 Task: Create Board Social Media Influencer Marketing Strategies to Workspace Grant Writing. Create Board Brand Identity Development to Workspace Grant Writing. Create Board Employee Performance Management and Appraisal to Workspace Grant Writing
Action: Mouse moved to (363, 77)
Screenshot: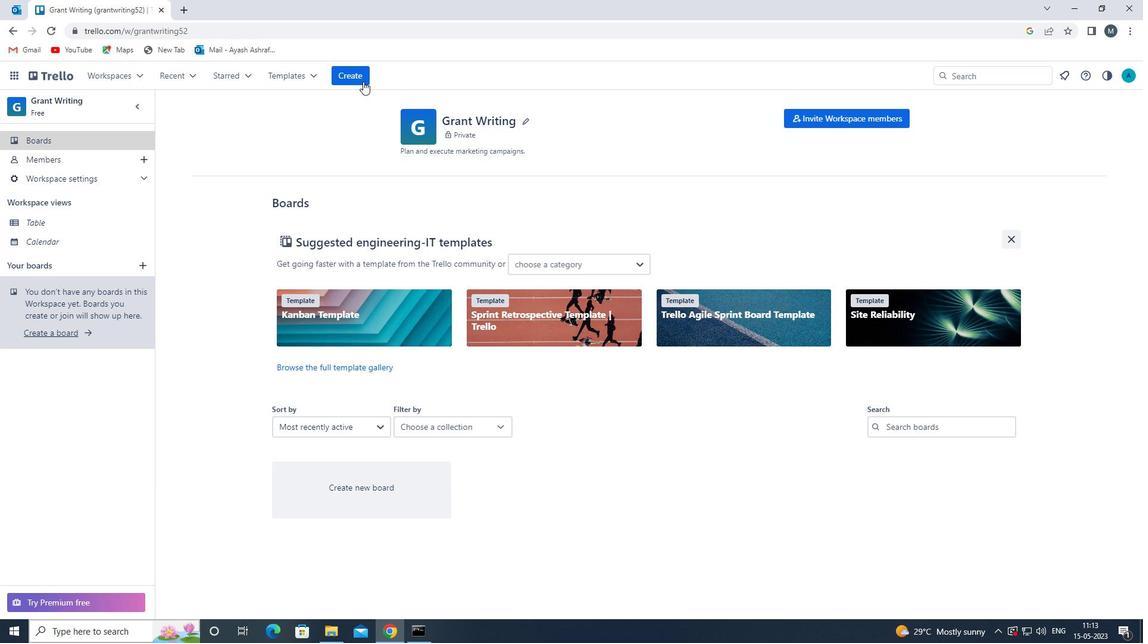 
Action: Mouse pressed left at (363, 77)
Screenshot: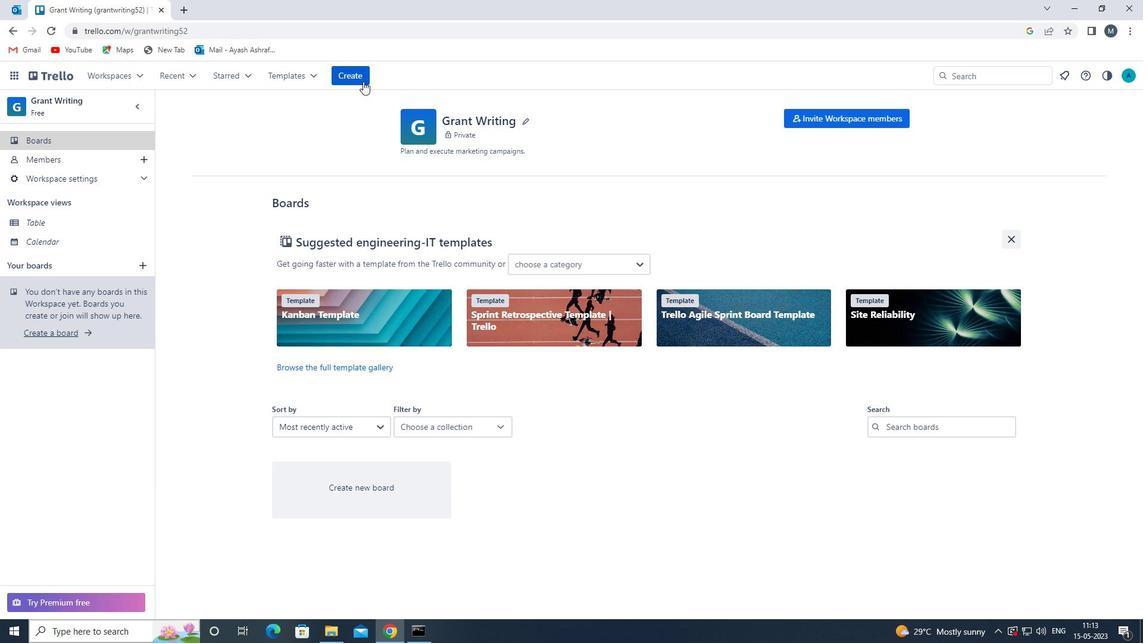 
Action: Mouse moved to (395, 115)
Screenshot: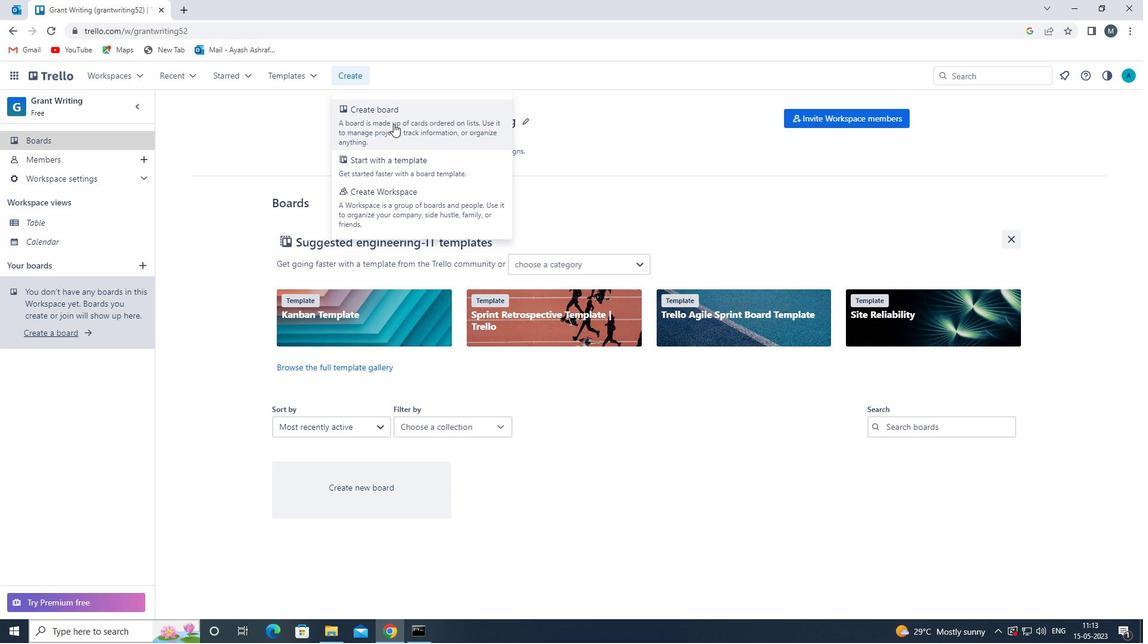 
Action: Mouse pressed left at (395, 115)
Screenshot: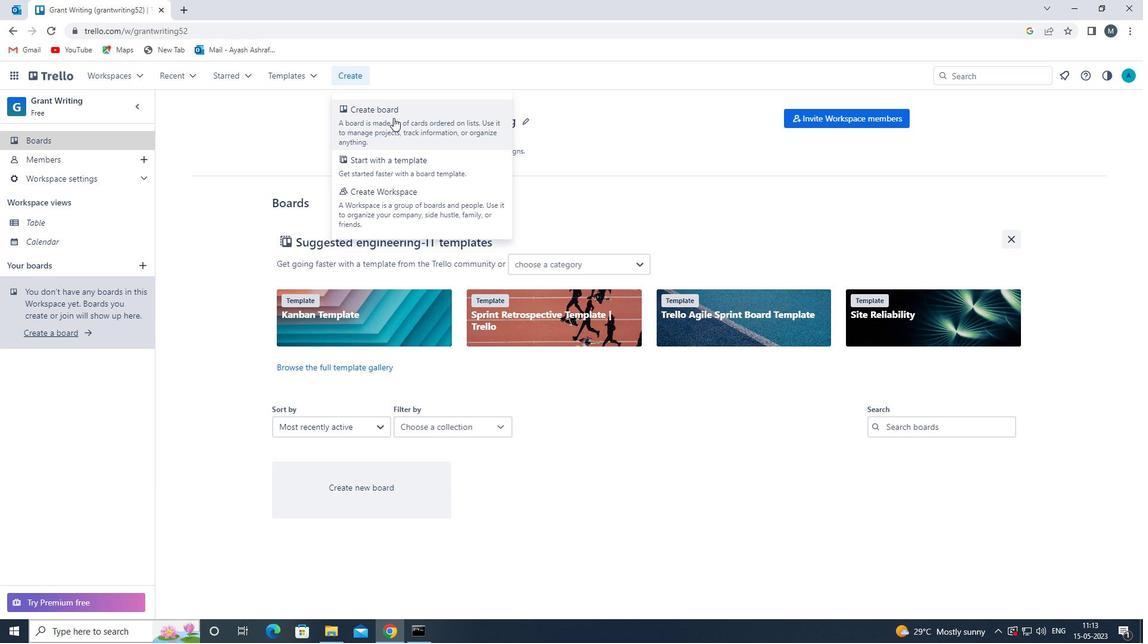 
Action: Mouse moved to (382, 297)
Screenshot: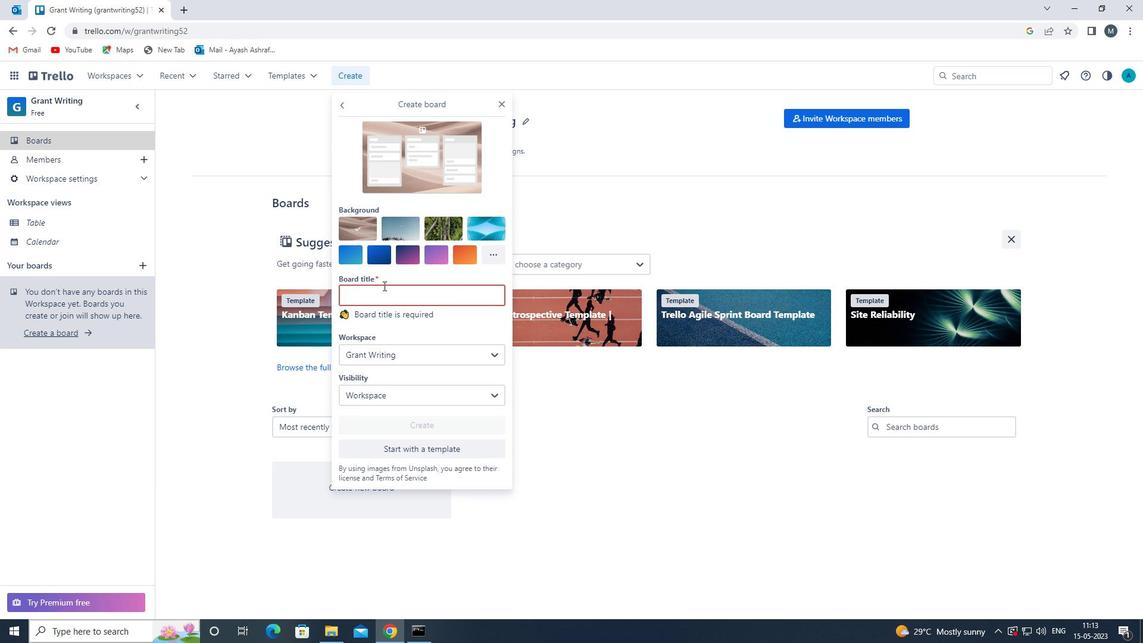 
Action: Mouse pressed left at (382, 297)
Screenshot: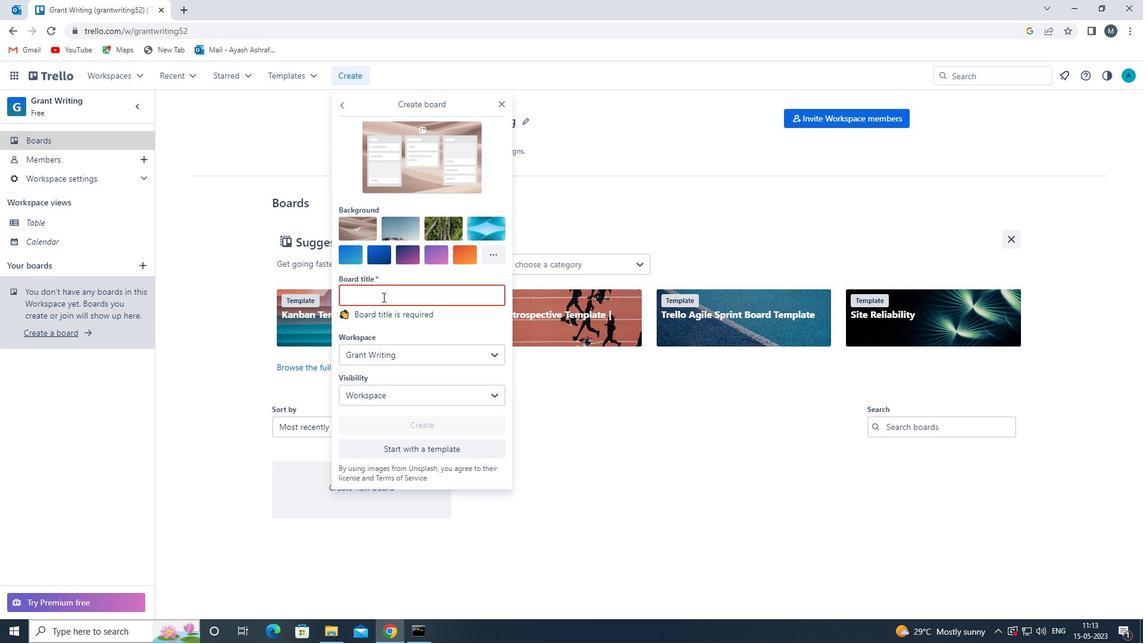 
Action: Key pressed <Key.shift>SI<Key.backspace>OCIAL<Key.space><Key.shift>MEDIA<Key.space><Key.shift>INFLUENCER<Key.space><Key.shift>MARKETING<Key.space><Key.shift><Key.shift><Key.shift>SR<Key.backspace>TRATEGIES<Key.space>
Screenshot: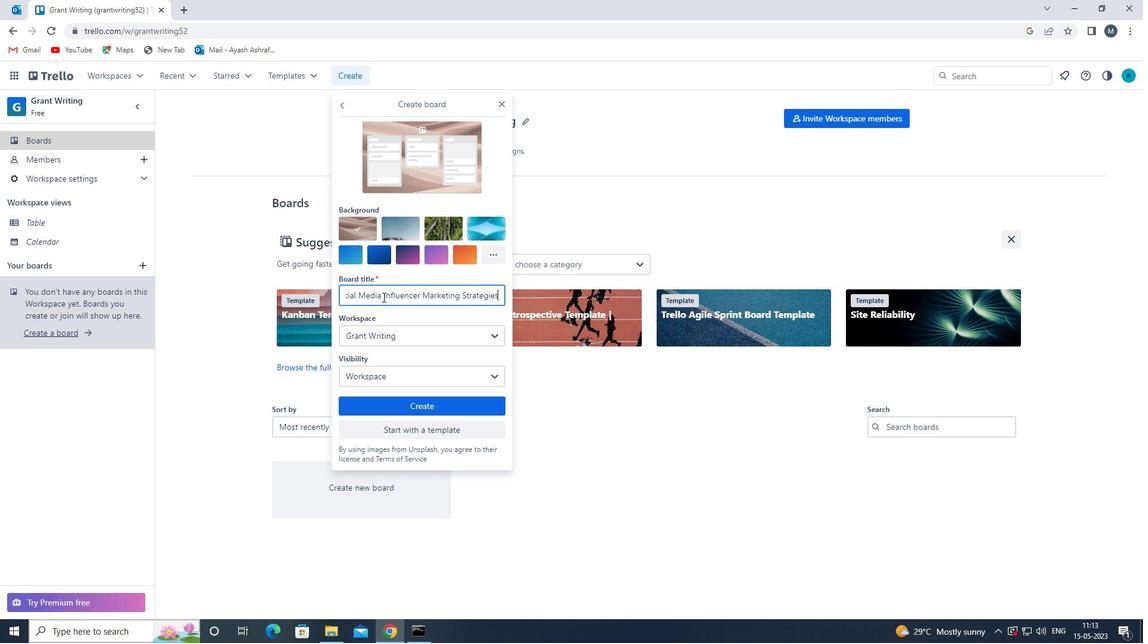 
Action: Mouse moved to (400, 404)
Screenshot: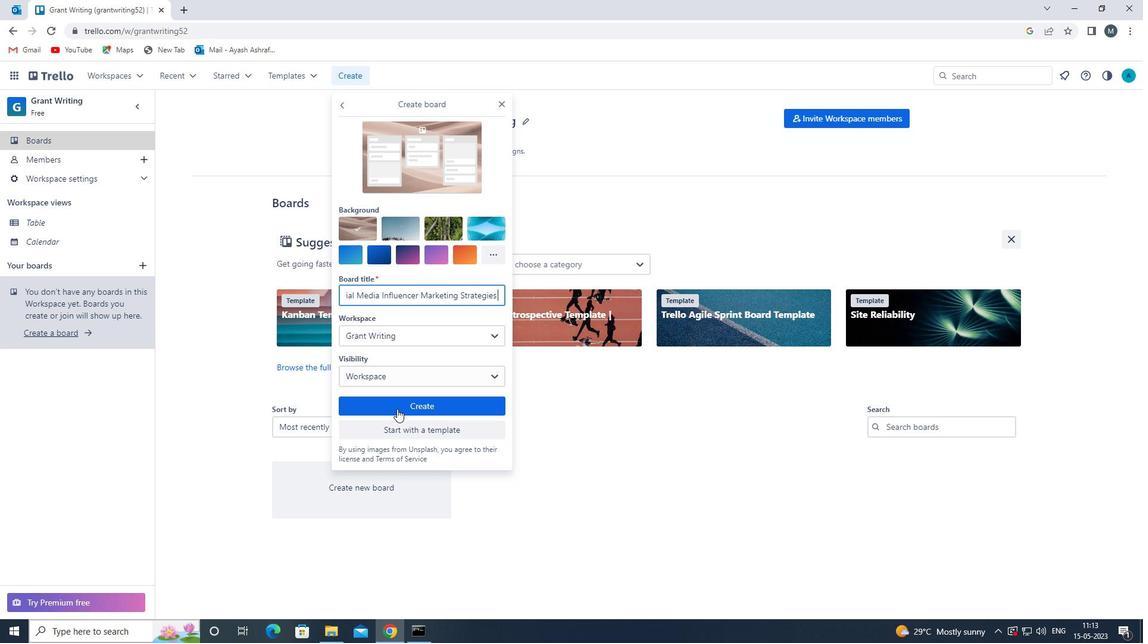 
Action: Mouse pressed left at (400, 404)
Screenshot: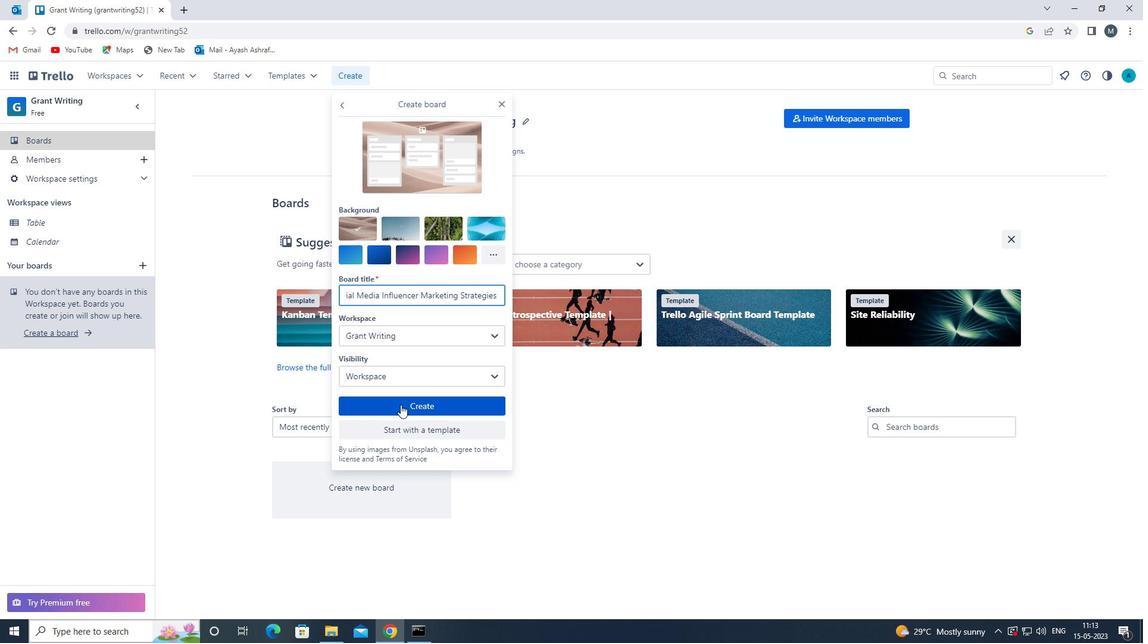 
Action: Mouse moved to (356, 76)
Screenshot: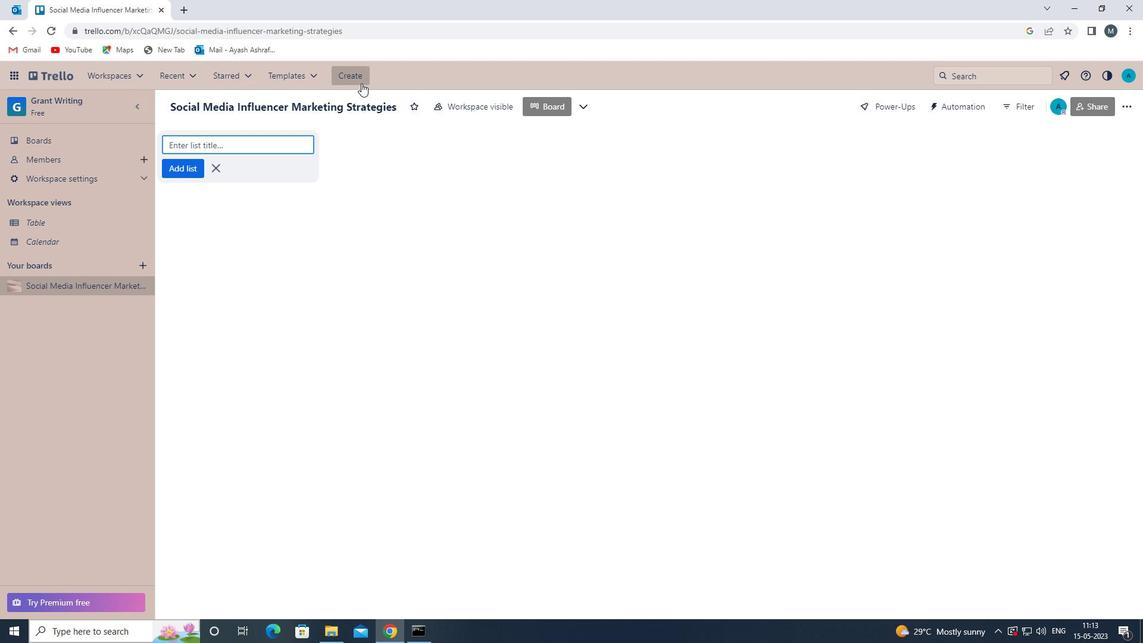 
Action: Mouse pressed left at (356, 76)
Screenshot: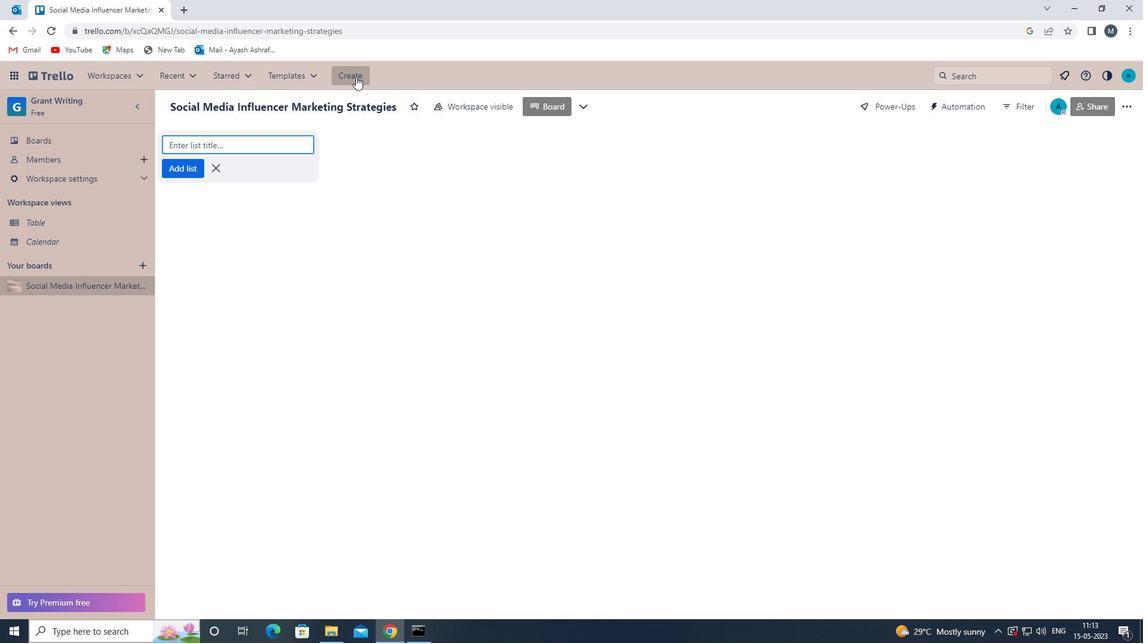 
Action: Mouse moved to (381, 128)
Screenshot: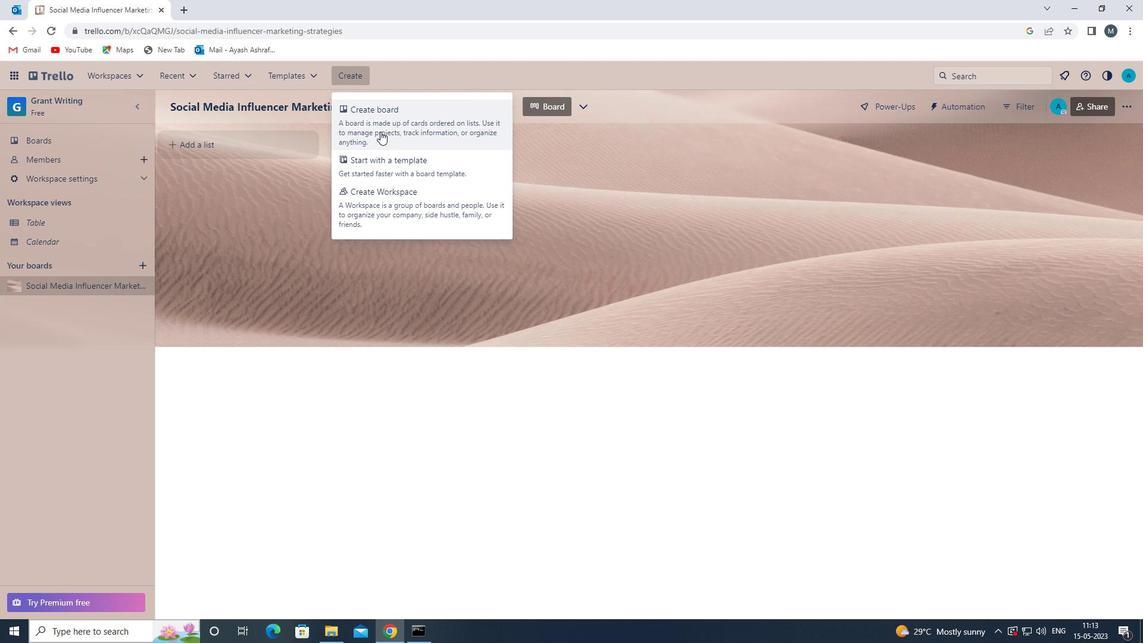 
Action: Mouse pressed left at (381, 128)
Screenshot: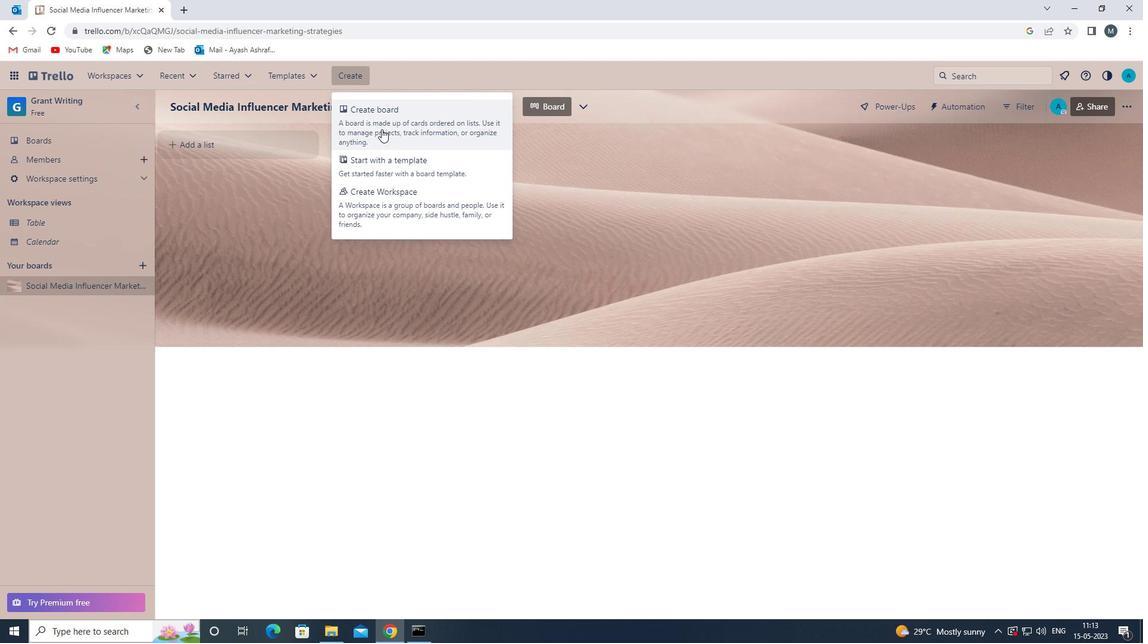 
Action: Mouse moved to (384, 291)
Screenshot: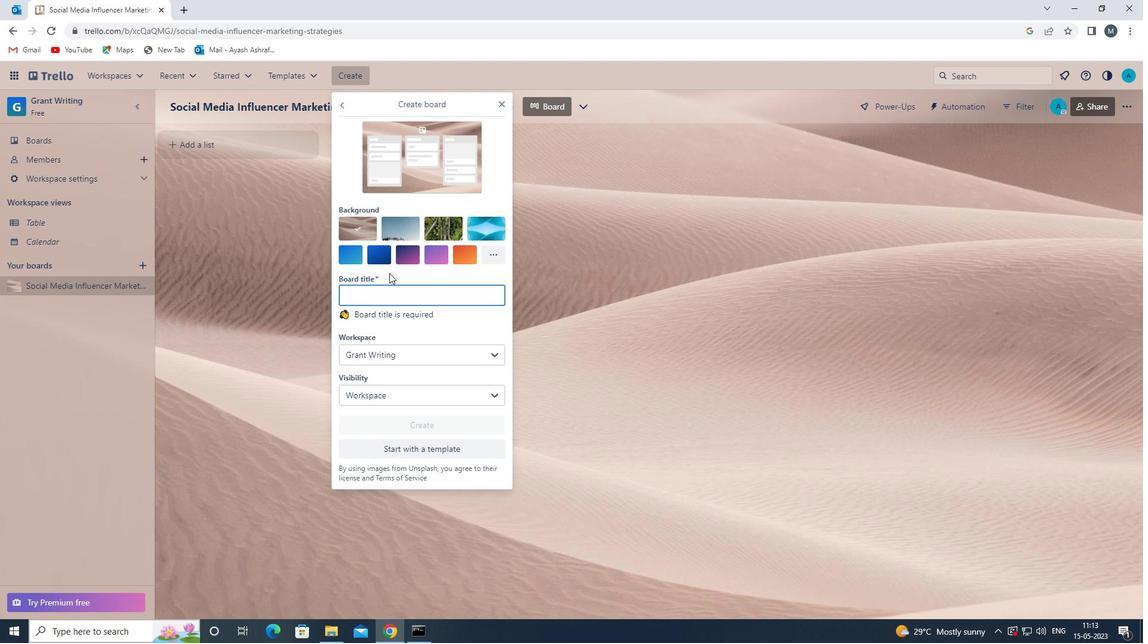 
Action: Mouse pressed left at (384, 291)
Screenshot: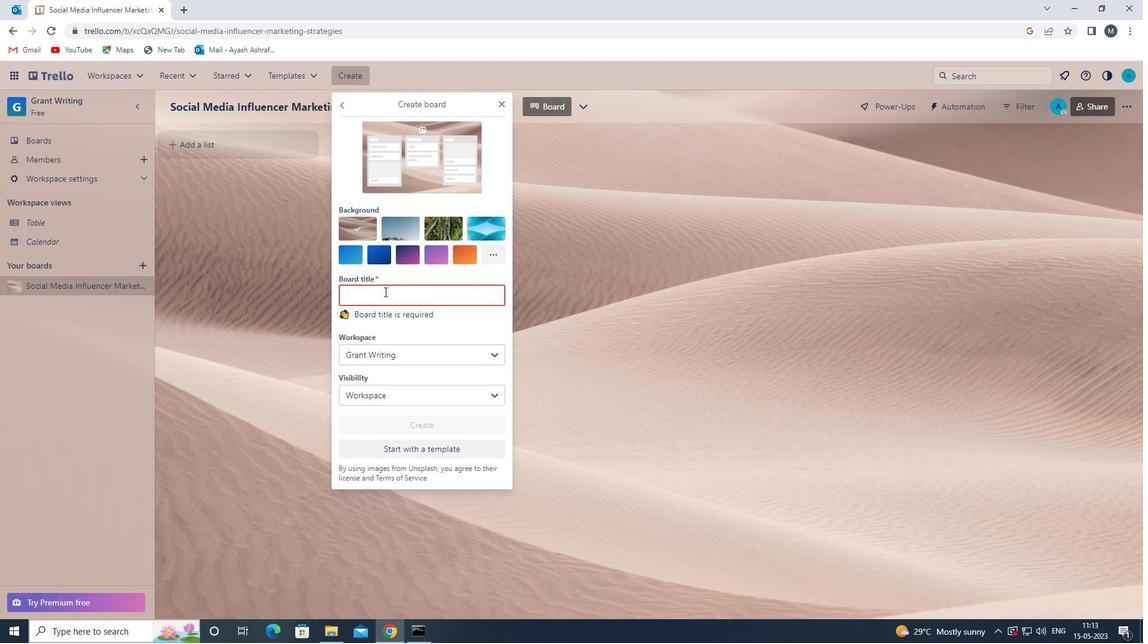
Action: Key pressed <Key.shift>BRAND<Key.space><Key.shift><Key.shift>IDENTITY<Key.space><Key.shift>DEVELO
Screenshot: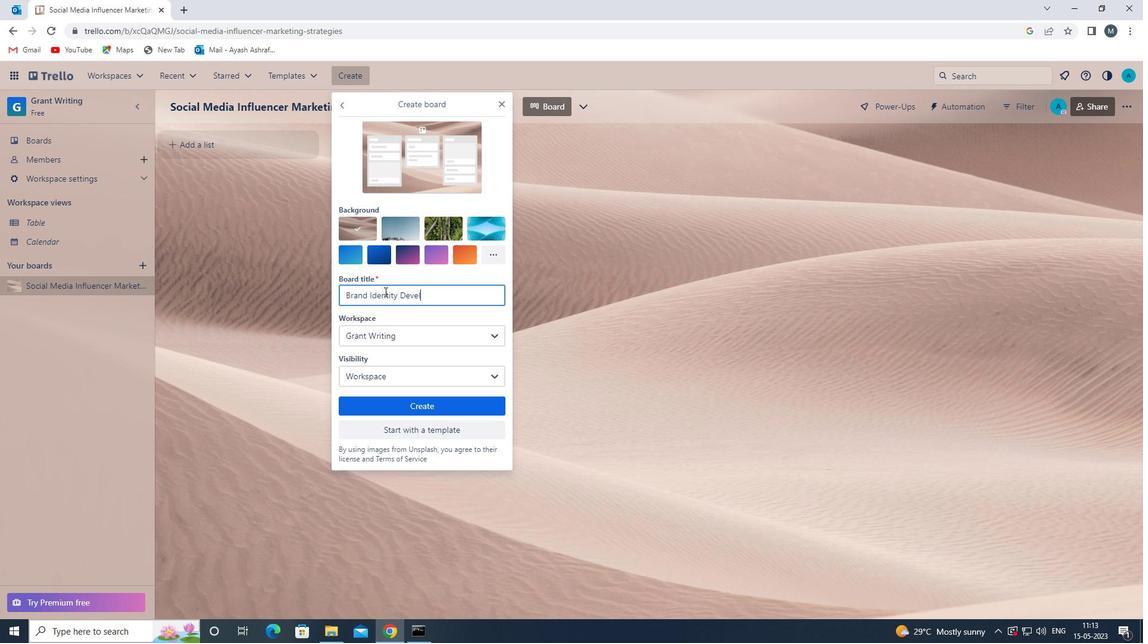 
Action: Mouse moved to (384, 291)
Screenshot: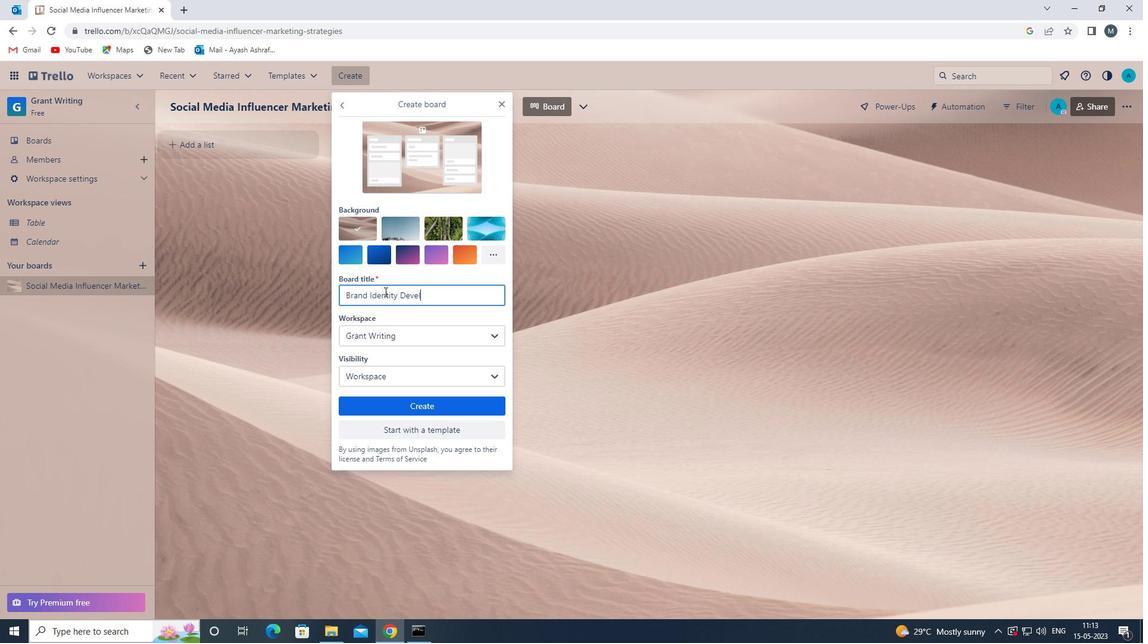 
Action: Key pressed PMENT<Key.space>
Screenshot: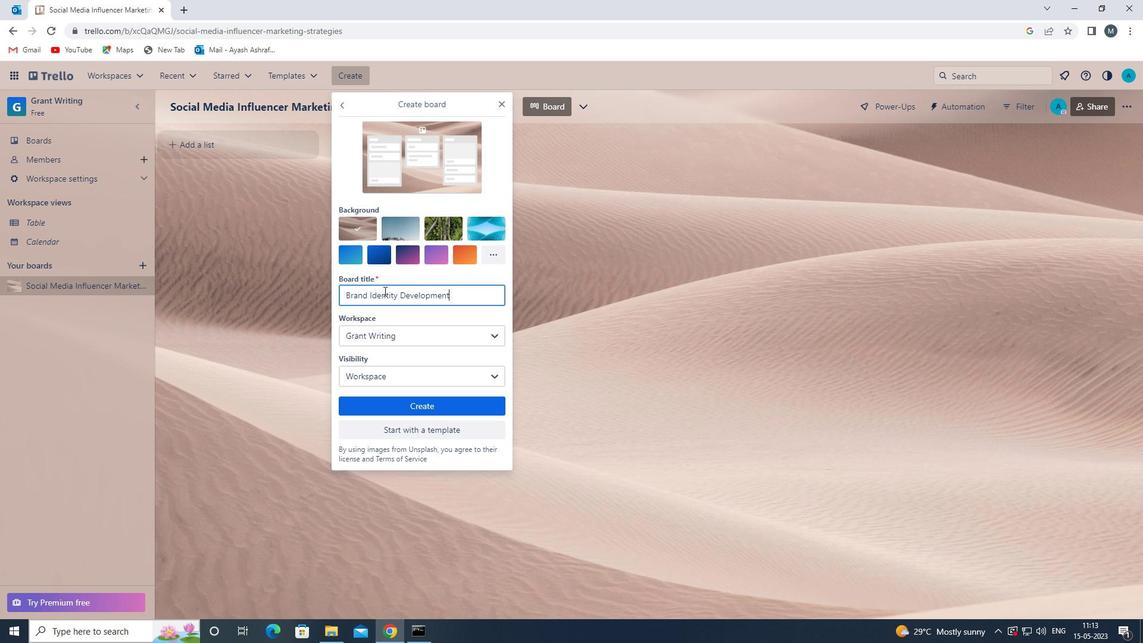 
Action: Mouse moved to (395, 405)
Screenshot: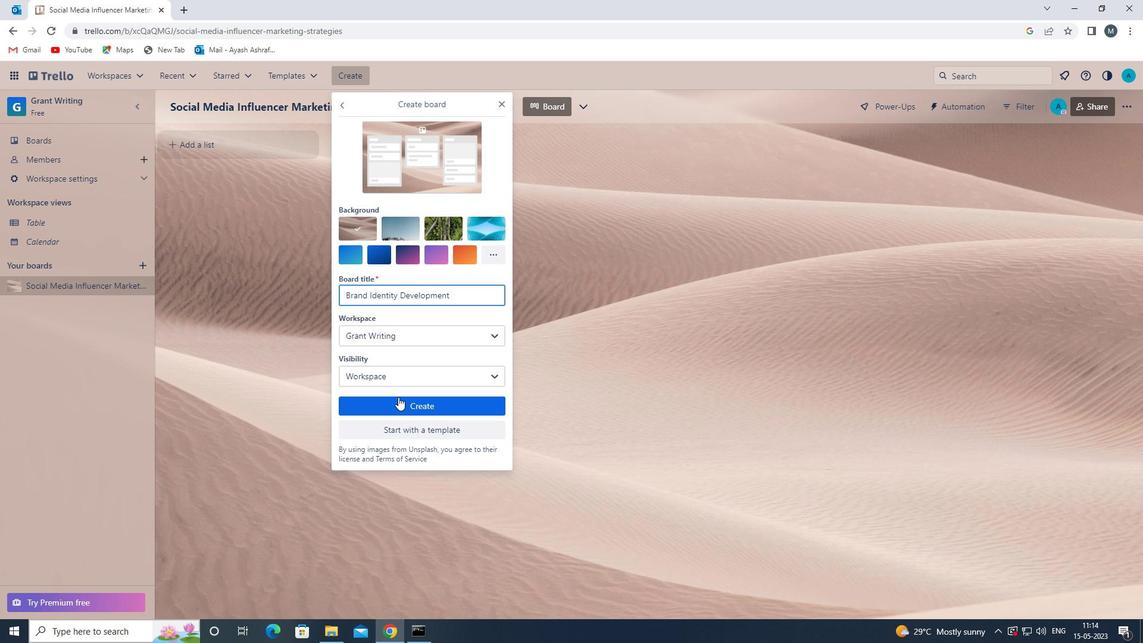 
Action: Mouse pressed left at (395, 405)
Screenshot: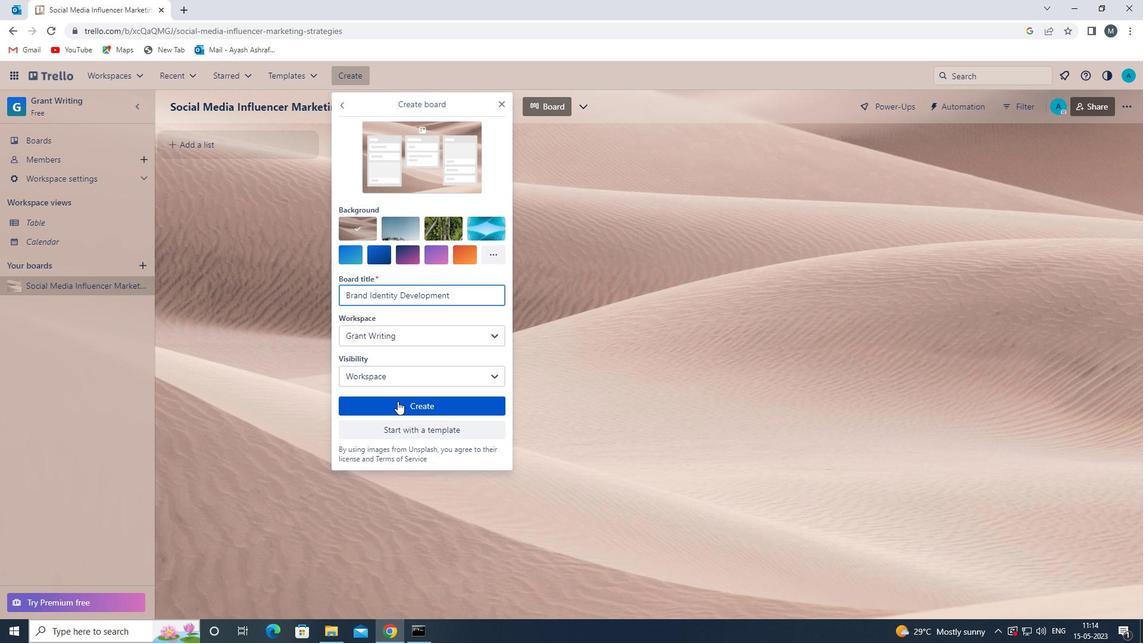 
Action: Mouse moved to (348, 77)
Screenshot: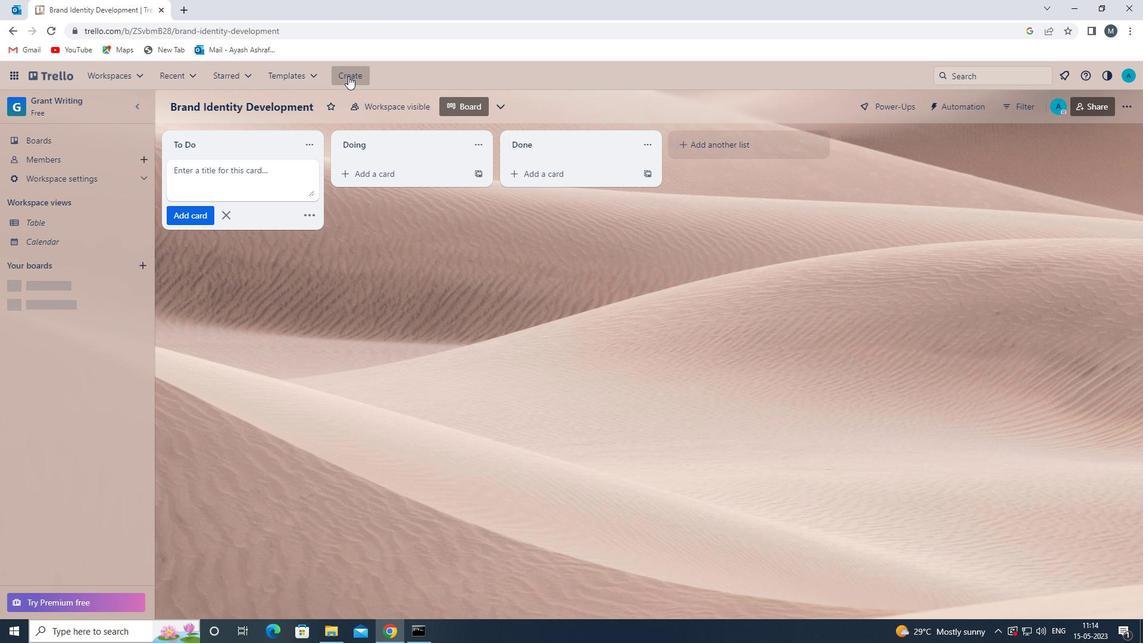 
Action: Mouse pressed left at (348, 77)
Screenshot: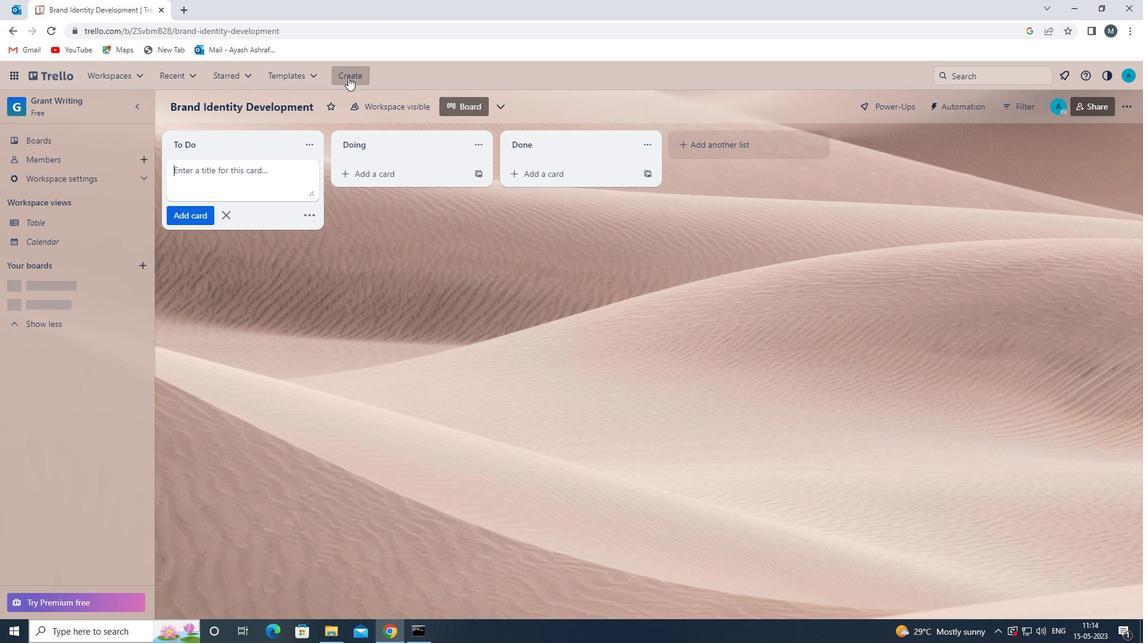 
Action: Mouse moved to (384, 117)
Screenshot: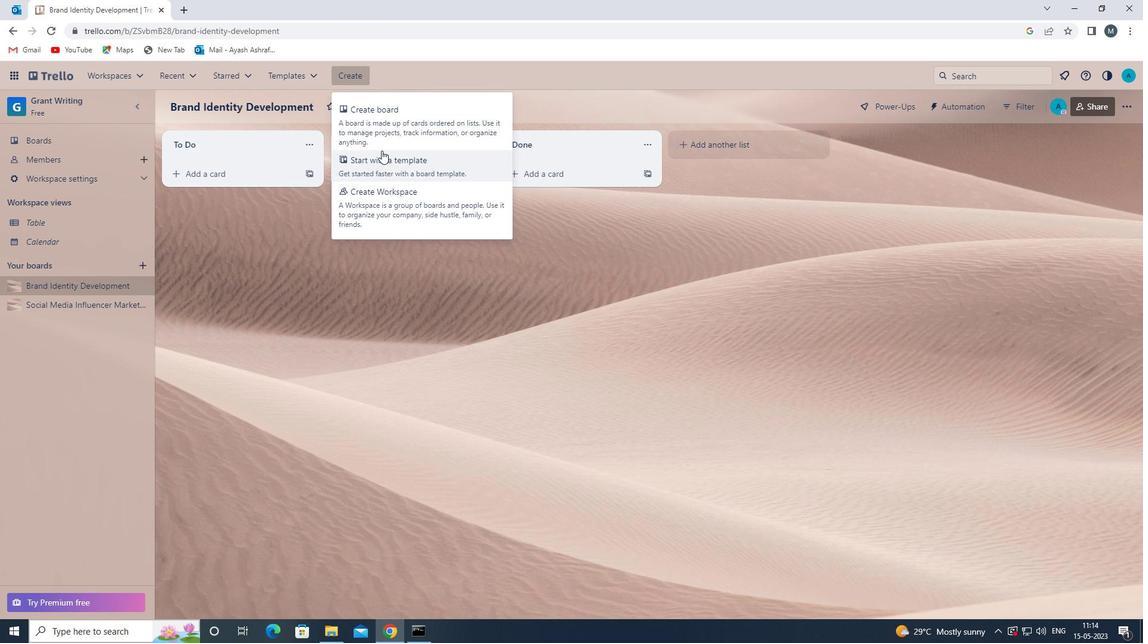 
Action: Mouse pressed left at (384, 117)
Screenshot: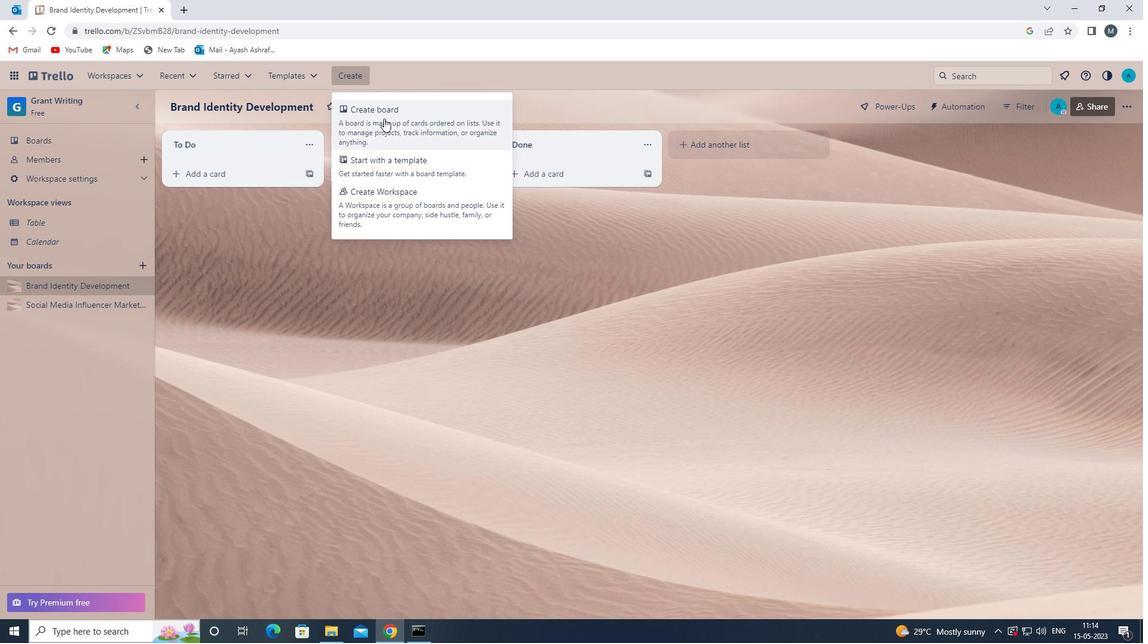 
Action: Mouse moved to (392, 294)
Screenshot: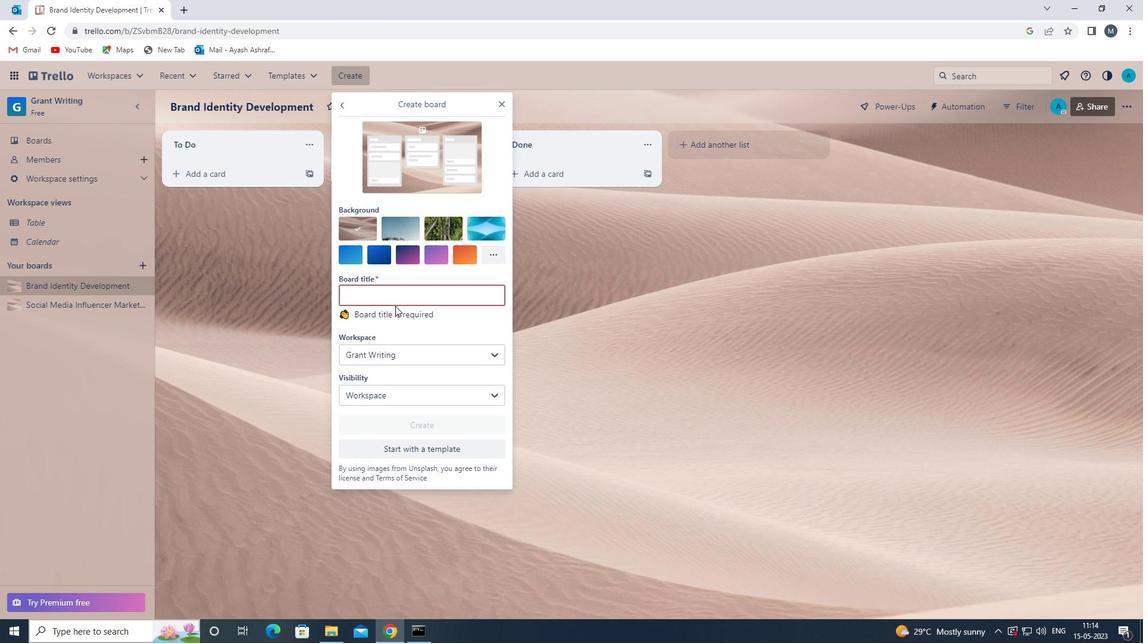 
Action: Mouse pressed left at (392, 294)
Screenshot: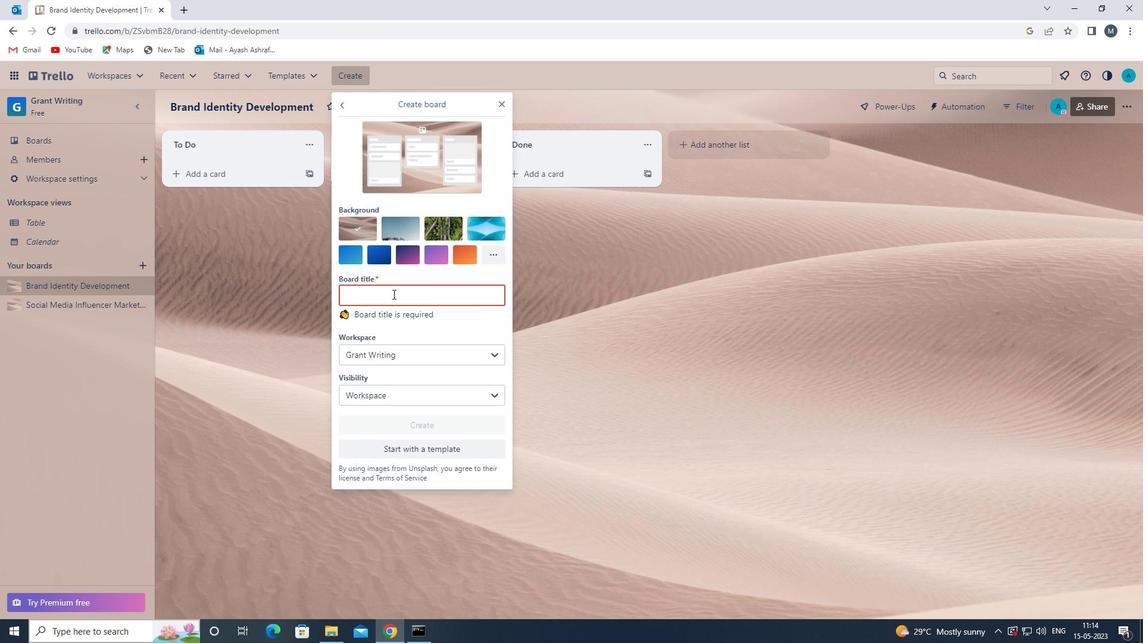 
Action: Mouse moved to (392, 292)
Screenshot: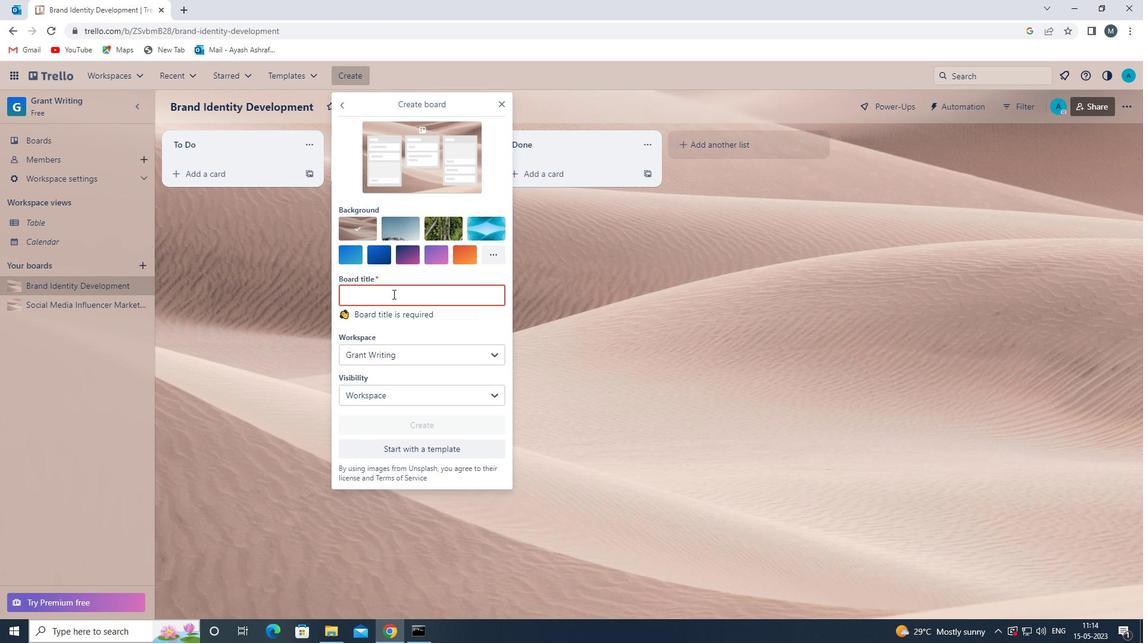 
Action: Key pressed <Key.shift>ENPLOYEE<Key.space><Key.shift>PR<Key.backspace>ERFORMANCE<Key.space><Key.shift>MANAGEMENT<Key.space><Key.shift>AND<Key.space><Key.shift>APPRAISAL<Key.space>
Screenshot: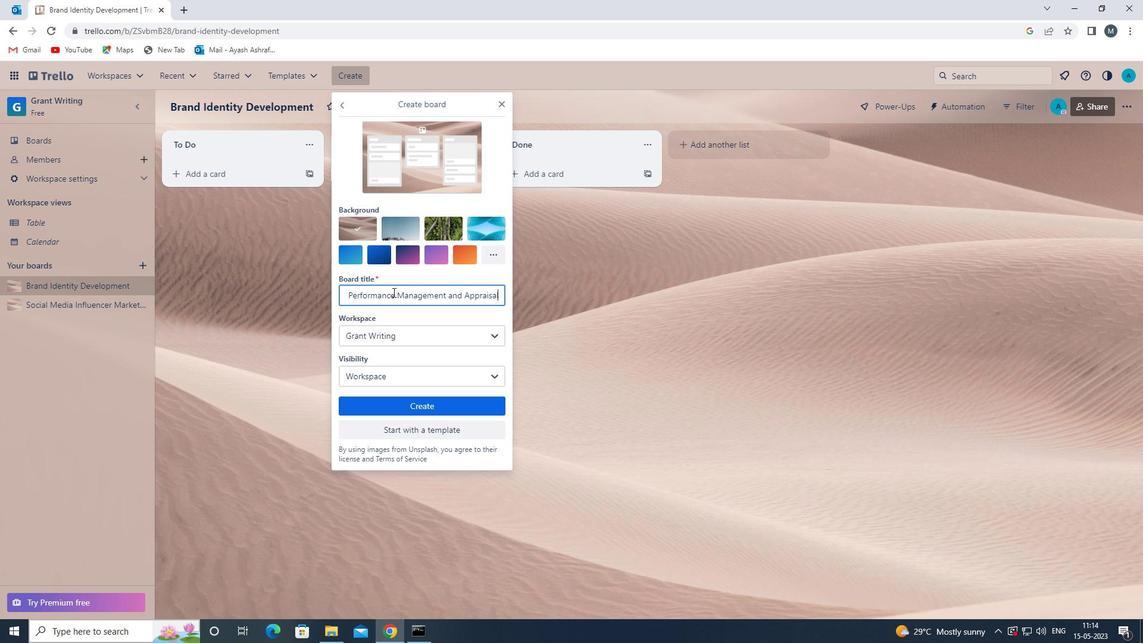 
Action: Mouse moved to (444, 407)
Screenshot: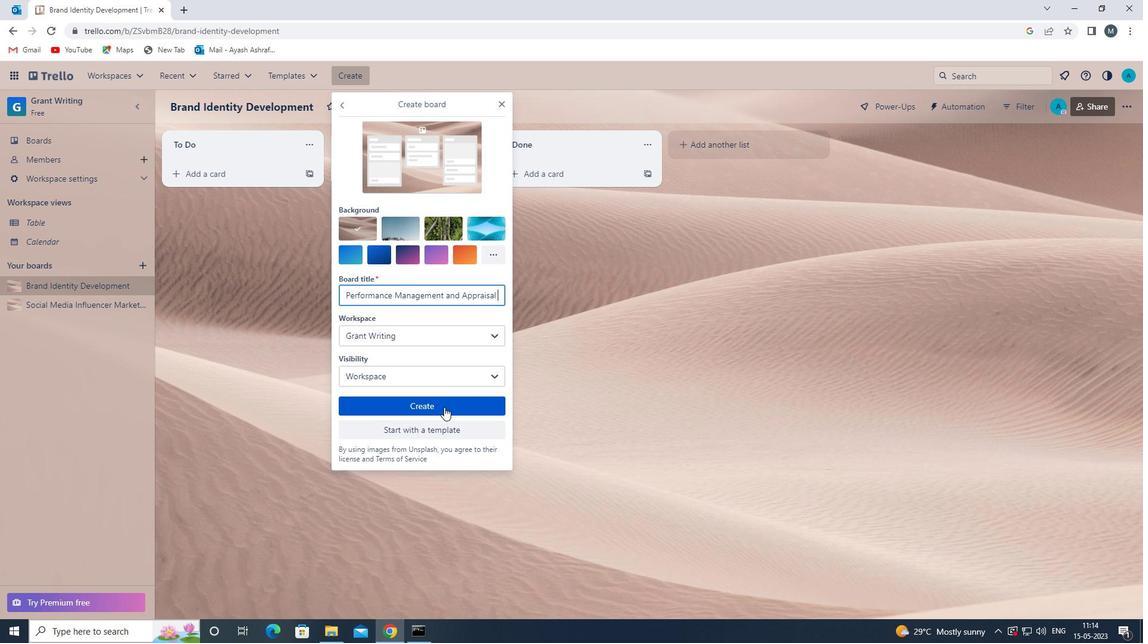 
Action: Mouse pressed left at (444, 407)
Screenshot: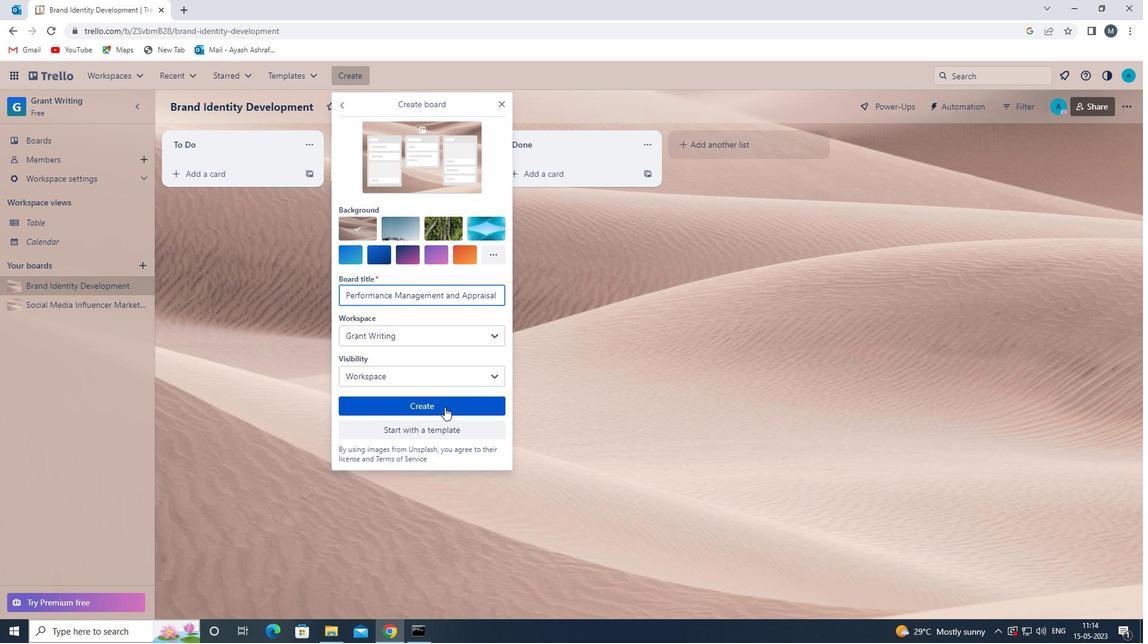 
Action: Mouse moved to (407, 385)
Screenshot: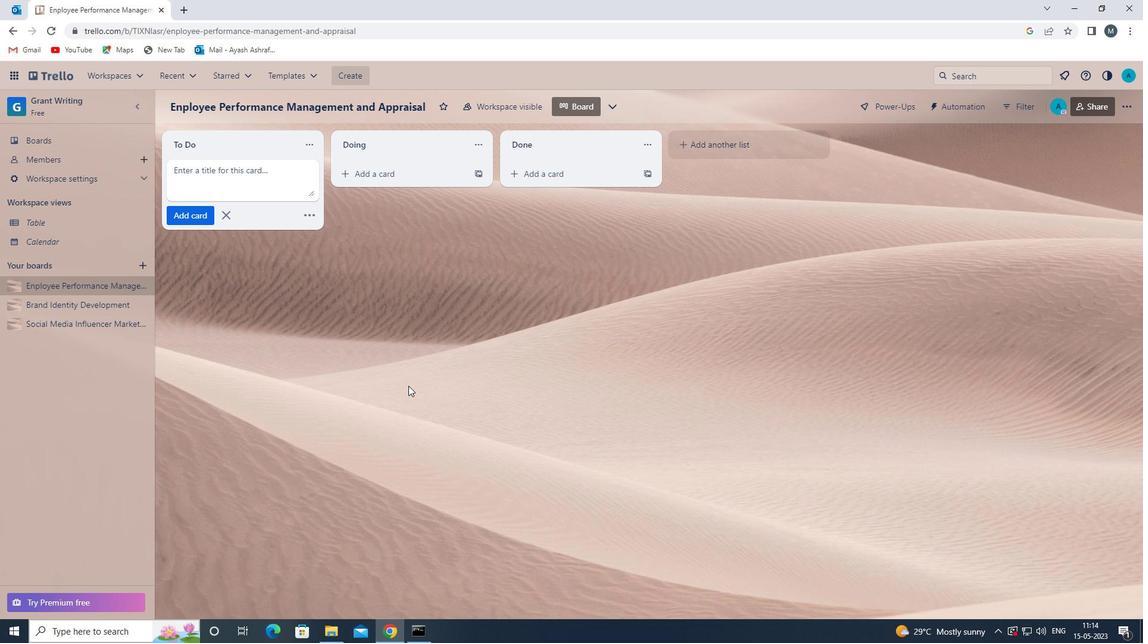 
